 Task: Select remote workplace type.
Action: Mouse moved to (478, 134)
Screenshot: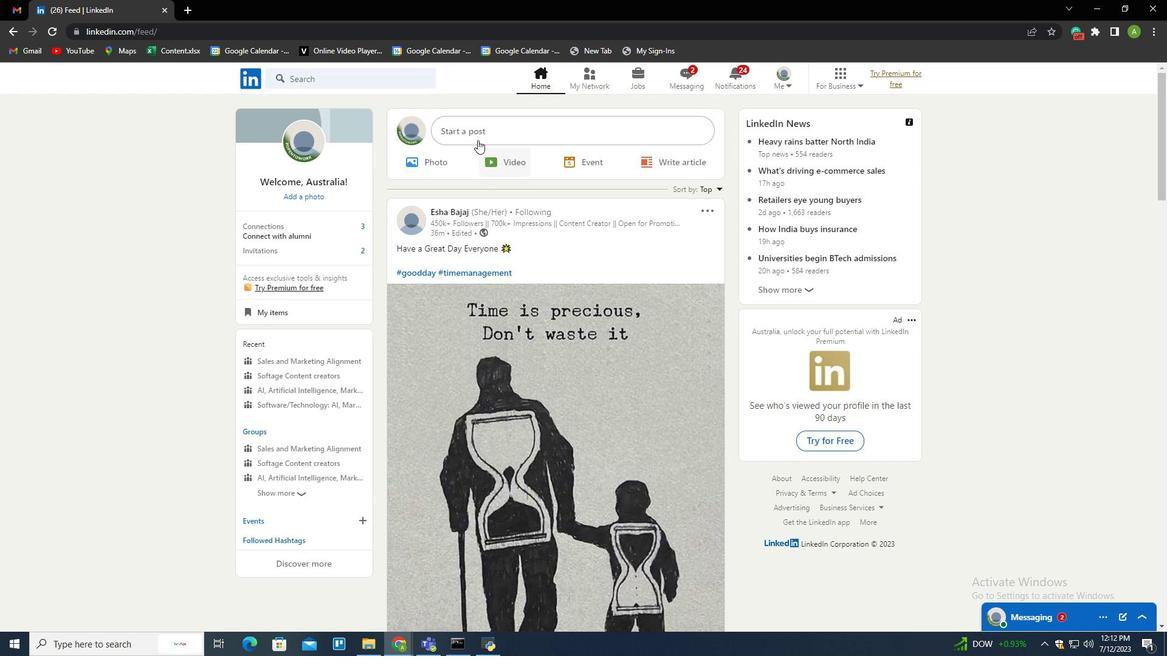 
Action: Mouse pressed left at (478, 134)
Screenshot: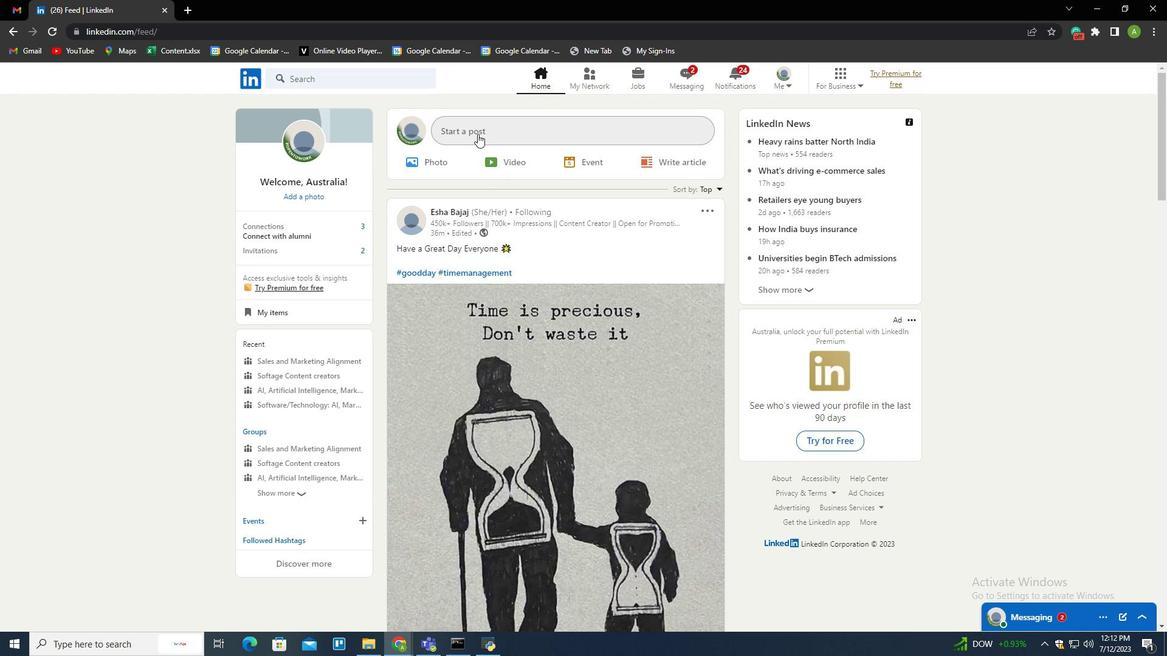 
Action: Mouse moved to (518, 360)
Screenshot: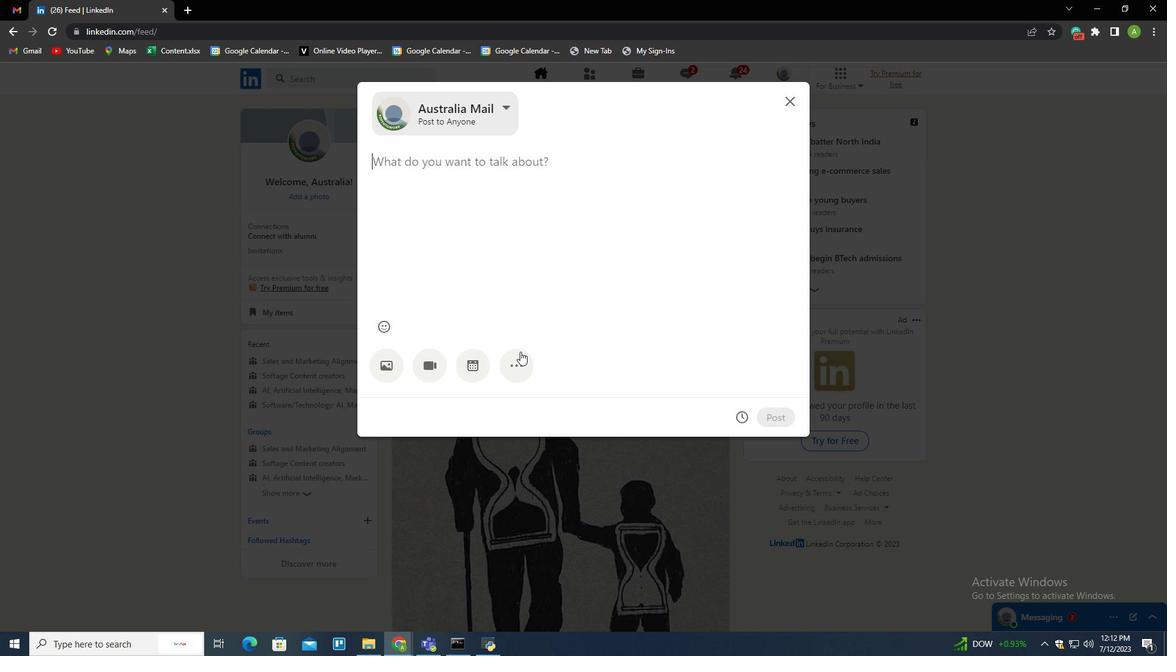 
Action: Mouse pressed left at (518, 360)
Screenshot: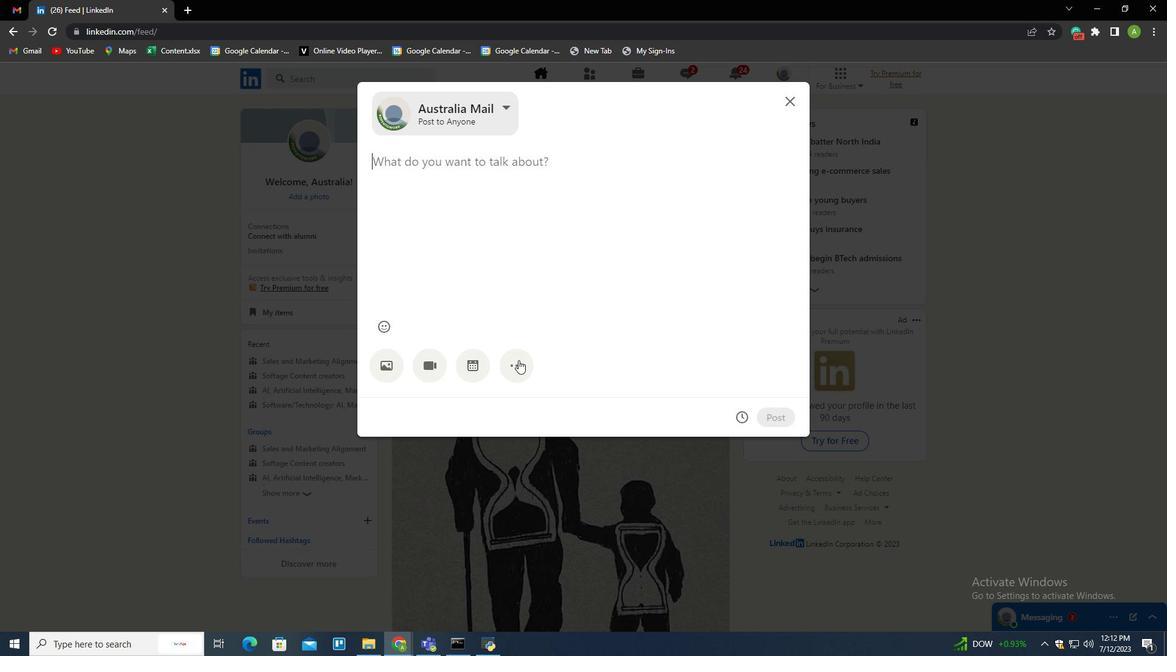 
Action: Mouse moved to (557, 366)
Screenshot: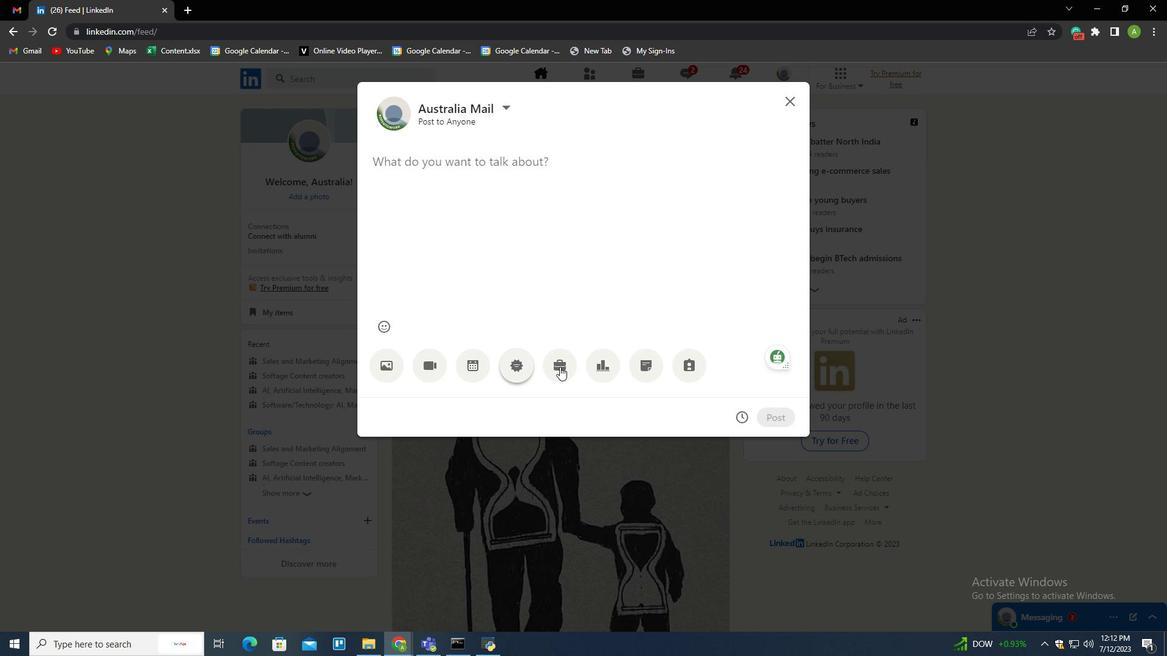 
Action: Mouse pressed left at (557, 366)
Screenshot: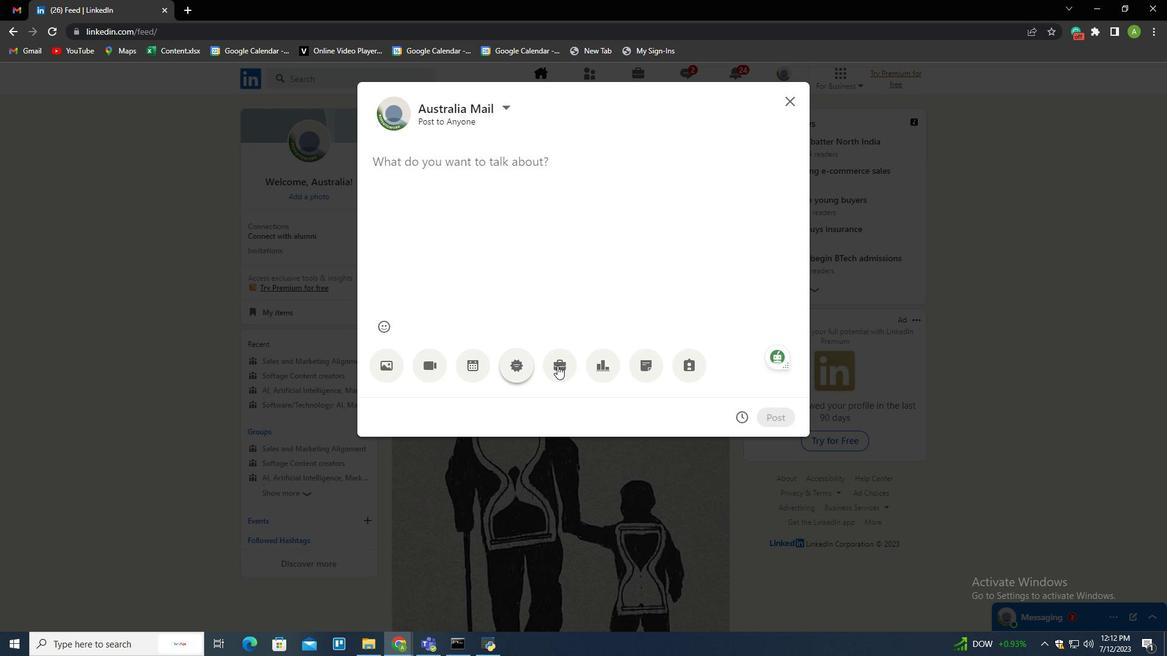 
Action: Mouse moved to (576, 496)
Screenshot: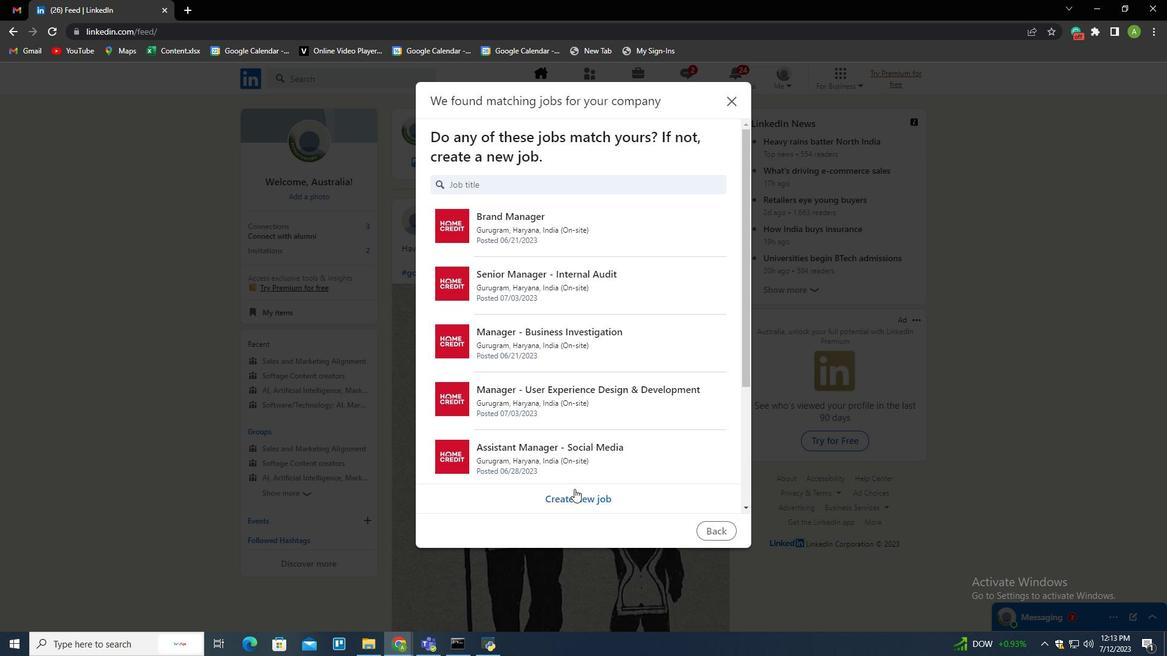
Action: Mouse pressed left at (576, 496)
Screenshot: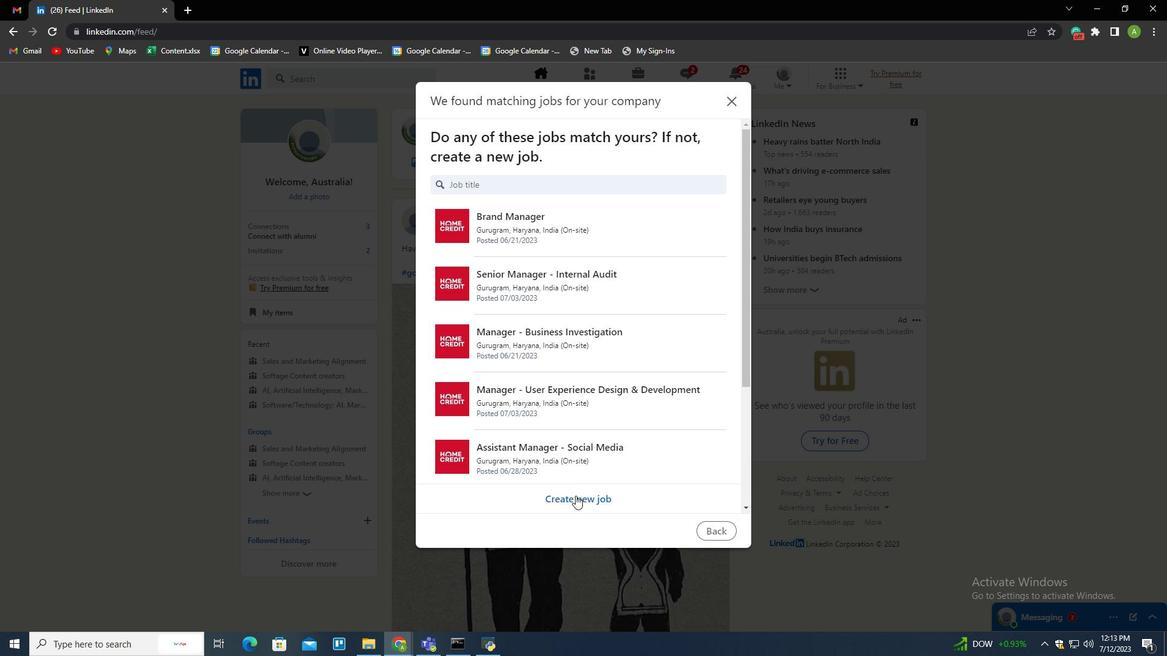 
Action: Mouse moved to (519, 240)
Screenshot: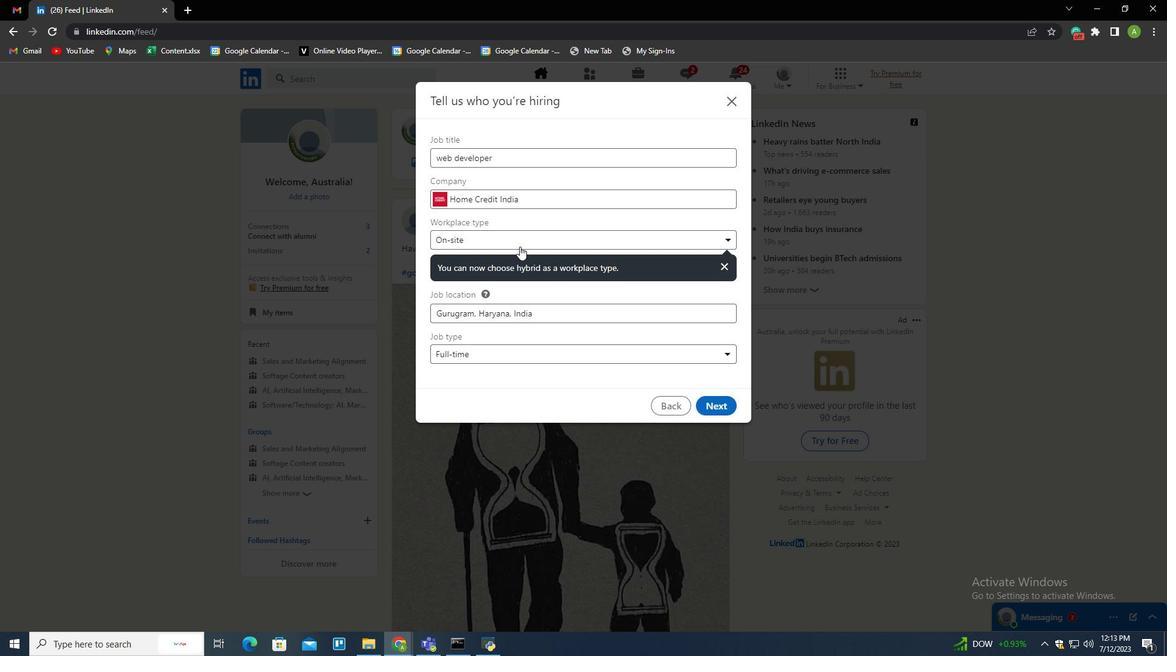 
Action: Mouse pressed left at (519, 240)
Screenshot: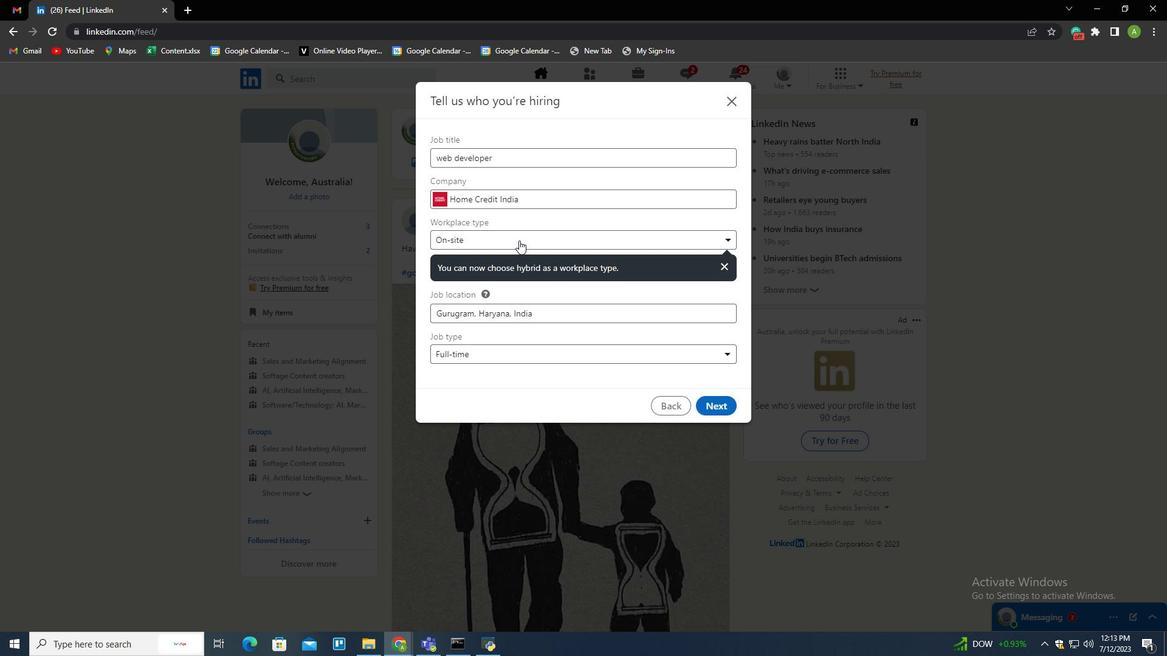 
Action: Mouse moved to (495, 336)
Screenshot: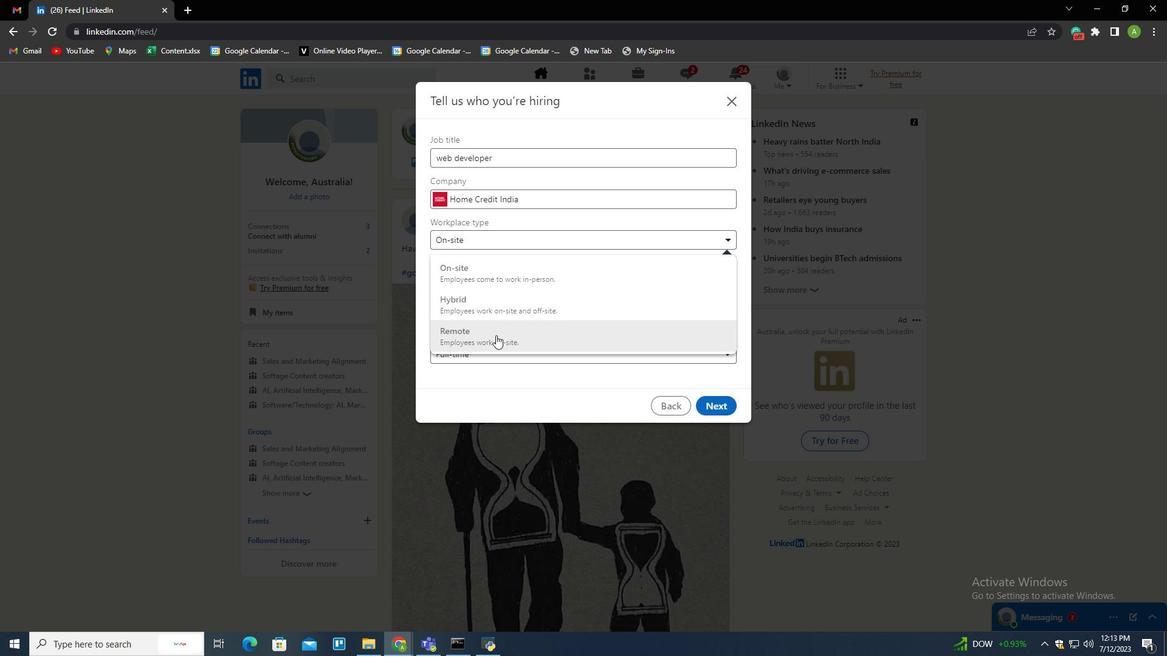 
Action: Mouse pressed left at (495, 336)
Screenshot: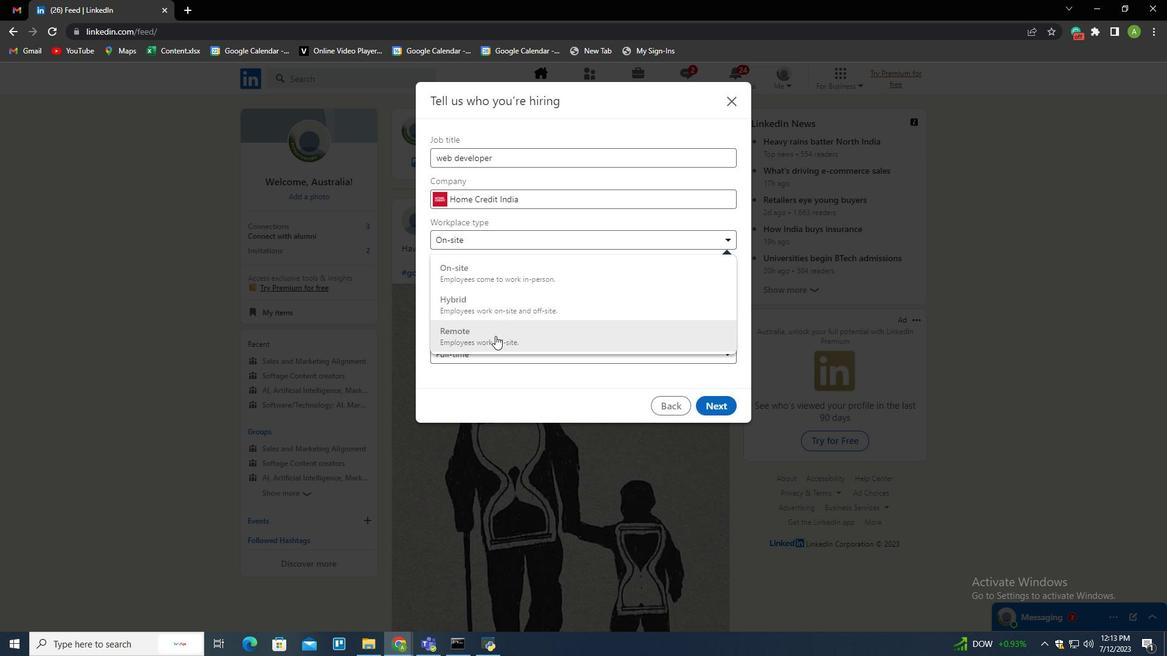 
Action: Mouse moved to (567, 318)
Screenshot: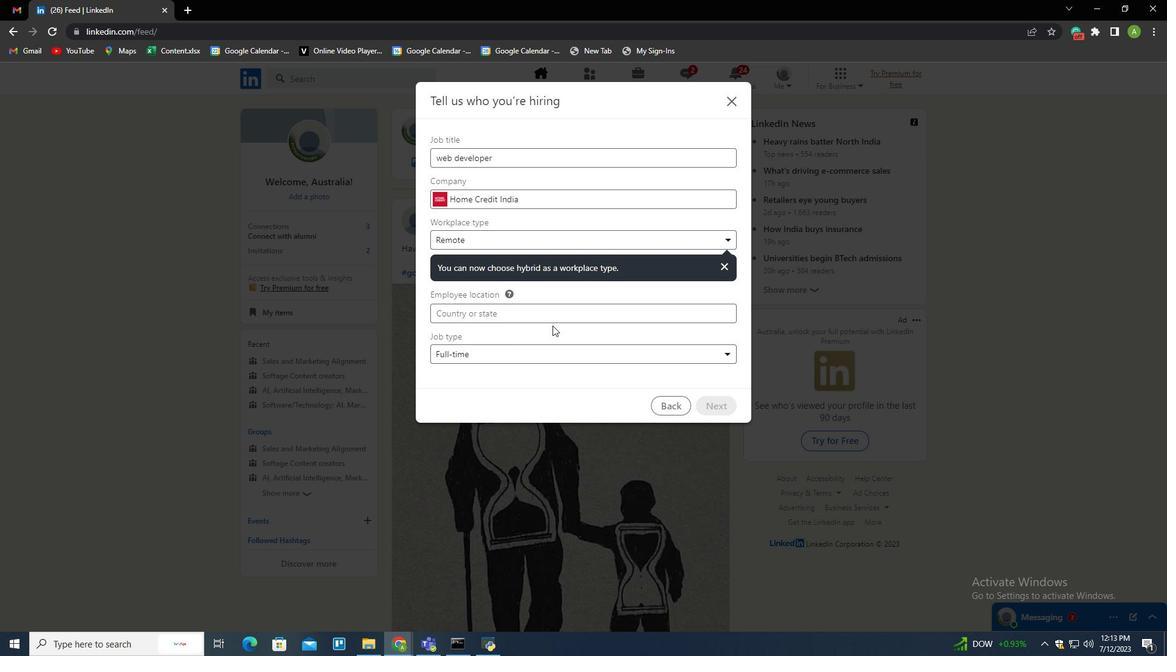 
